 Task: Add Corona Non-Alcoholic 6 Pack Bottles to the cart.
Action: Mouse pressed left at (23, 95)
Screenshot: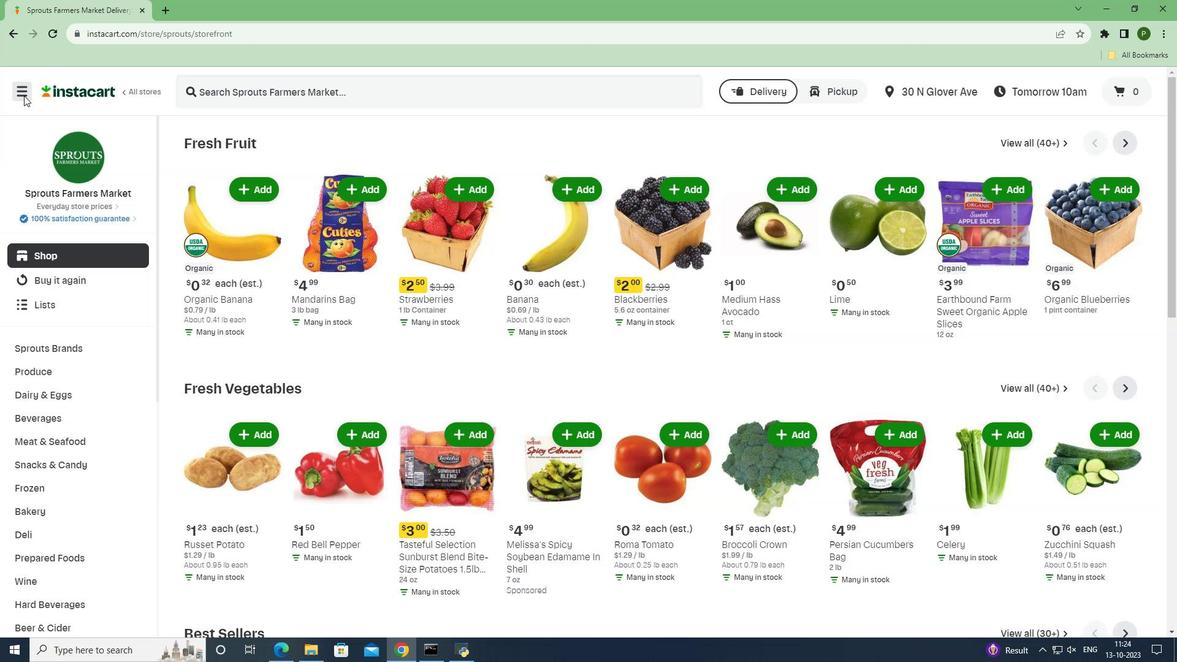 
Action: Mouse moved to (48, 320)
Screenshot: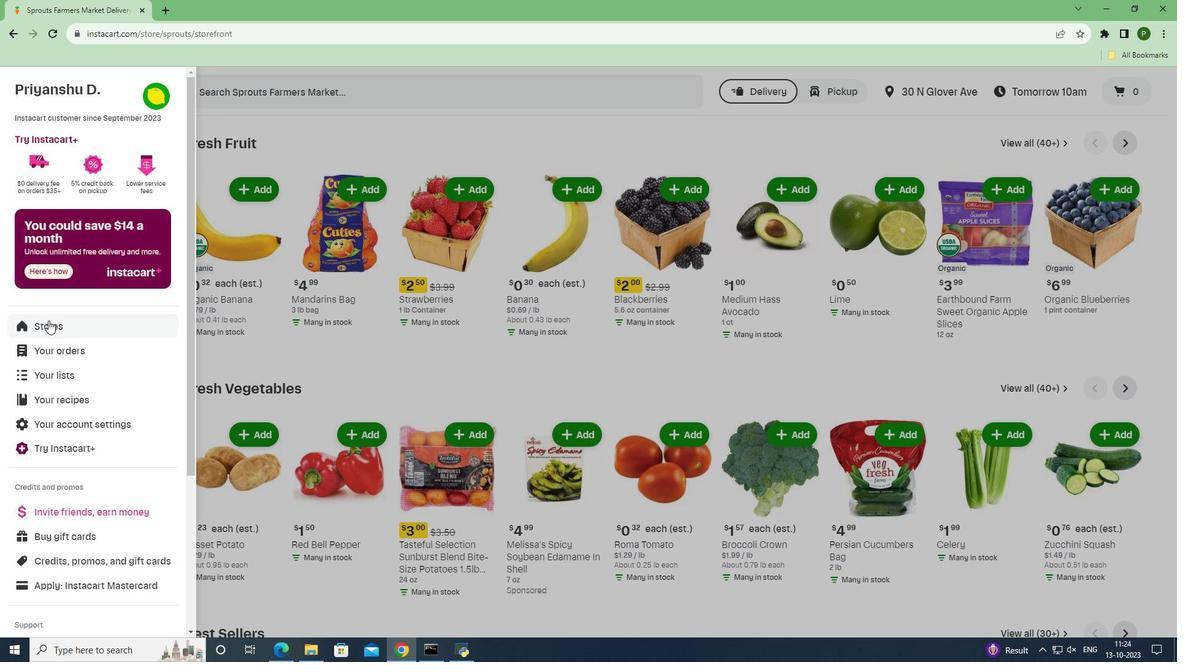 
Action: Mouse pressed left at (48, 320)
Screenshot: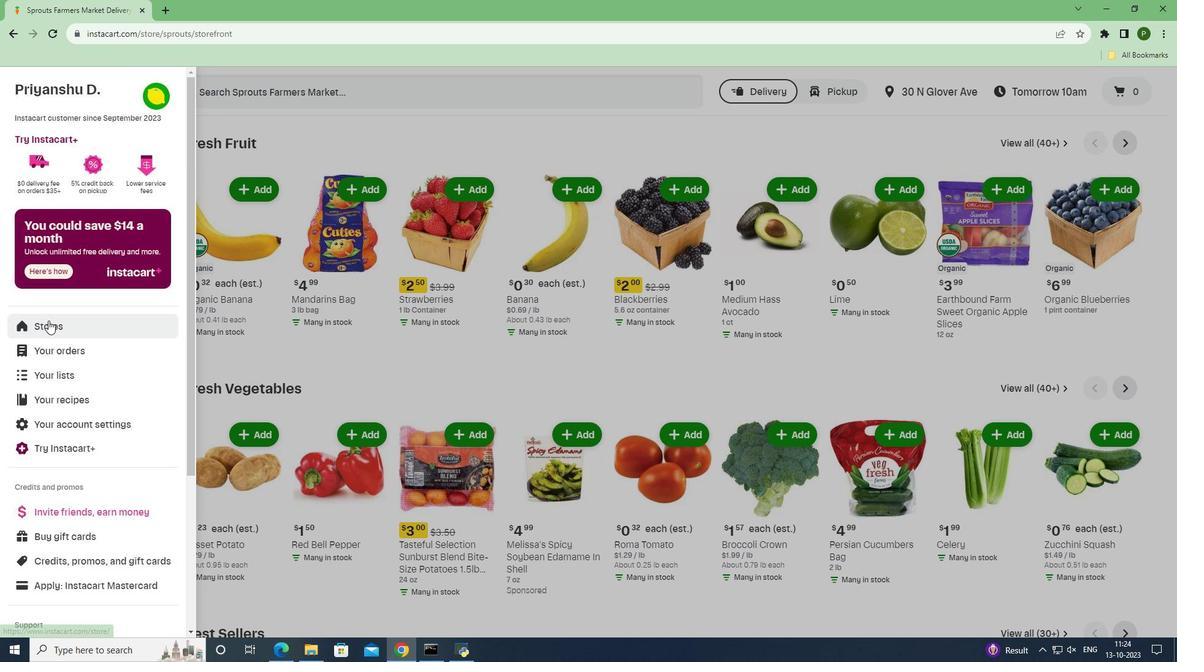 
Action: Mouse moved to (269, 144)
Screenshot: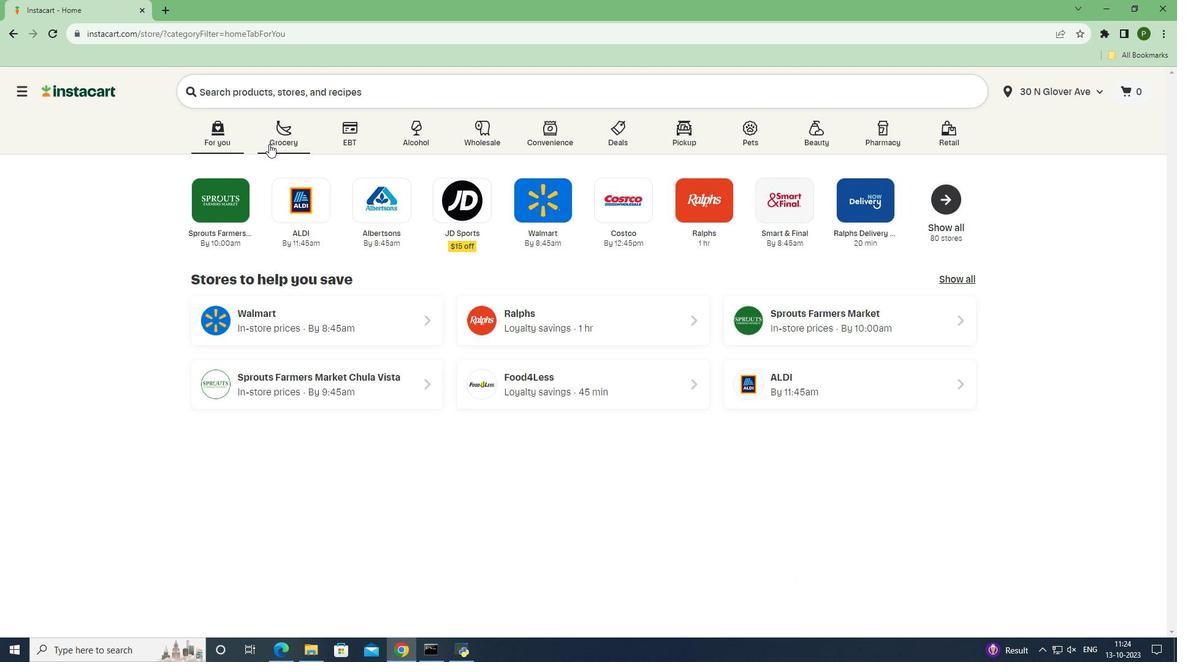 
Action: Mouse pressed left at (269, 144)
Screenshot: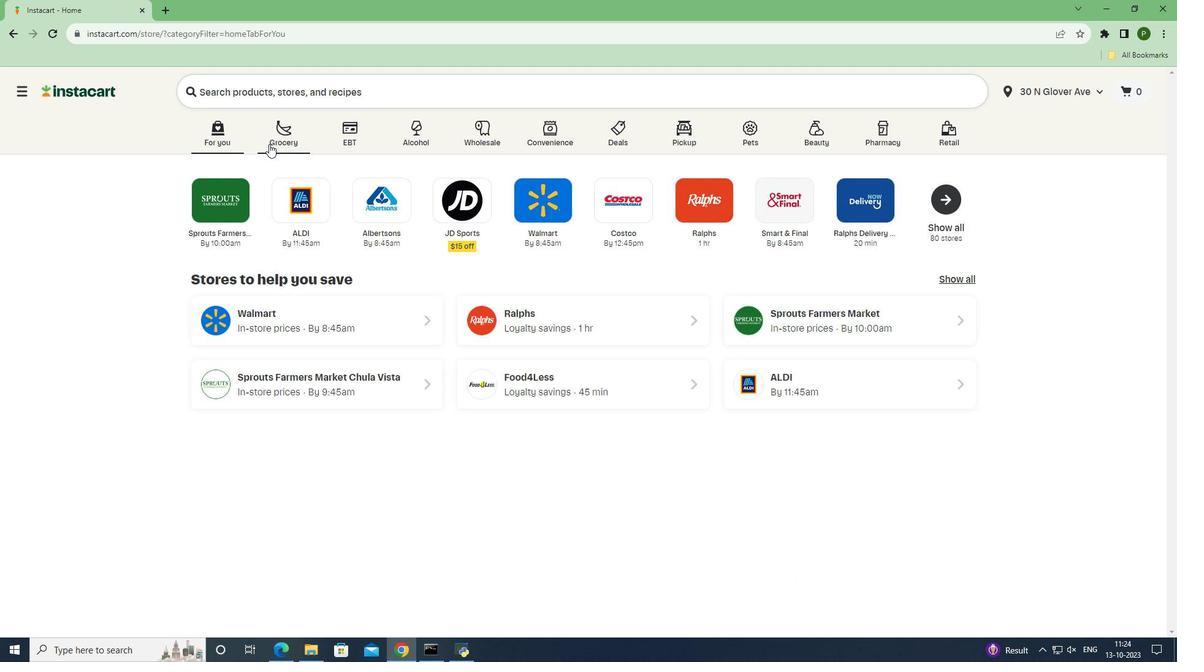 
Action: Mouse moved to (745, 285)
Screenshot: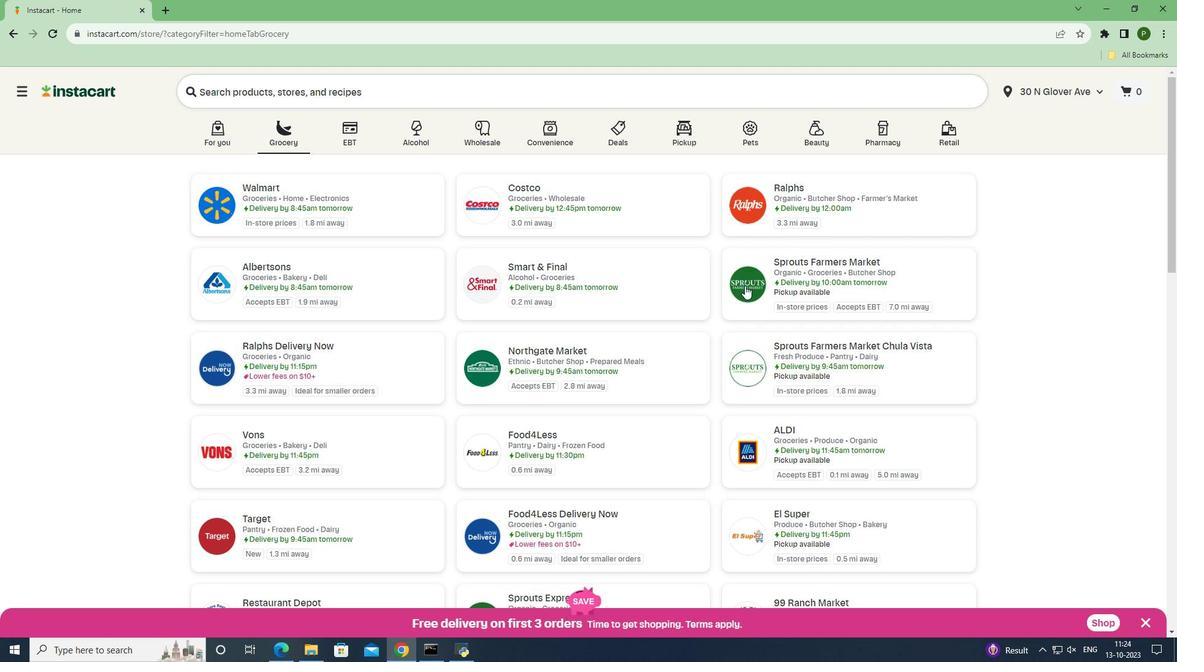 
Action: Mouse pressed left at (745, 285)
Screenshot: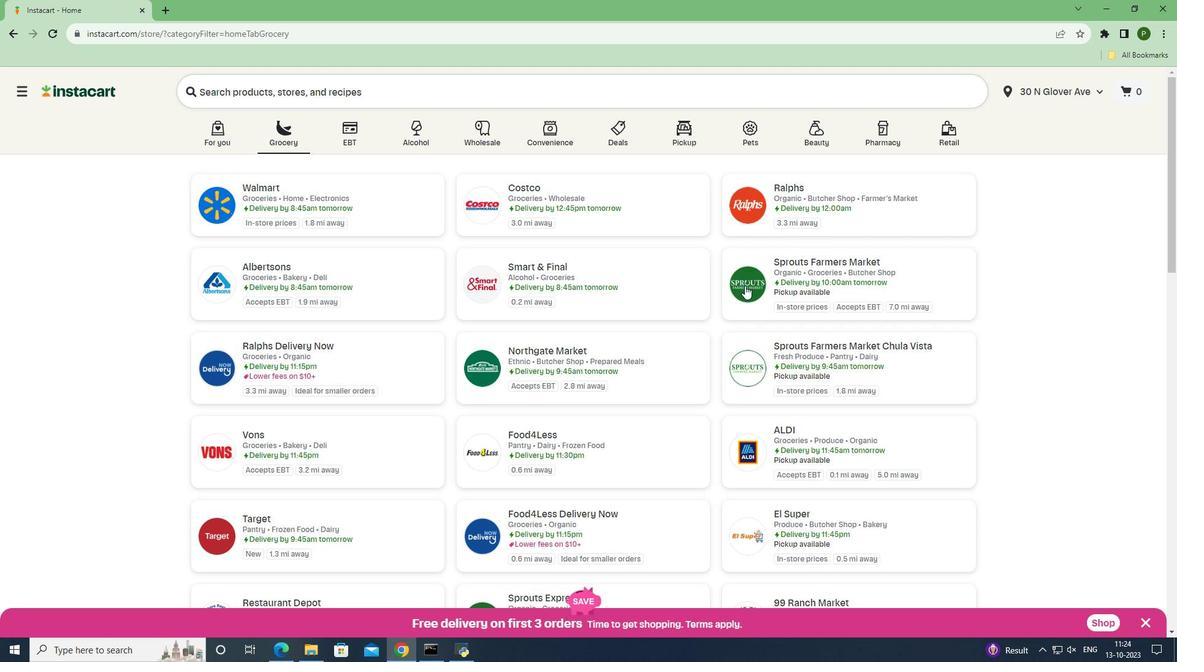 
Action: Mouse moved to (63, 416)
Screenshot: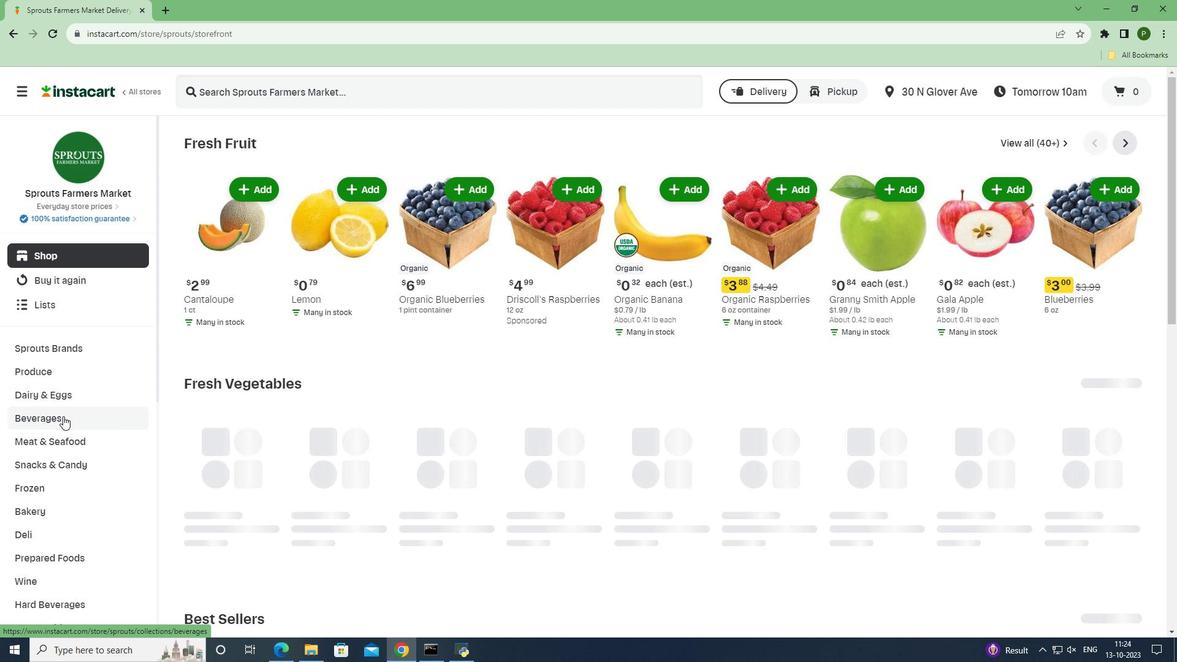 
Action: Mouse pressed left at (63, 416)
Screenshot: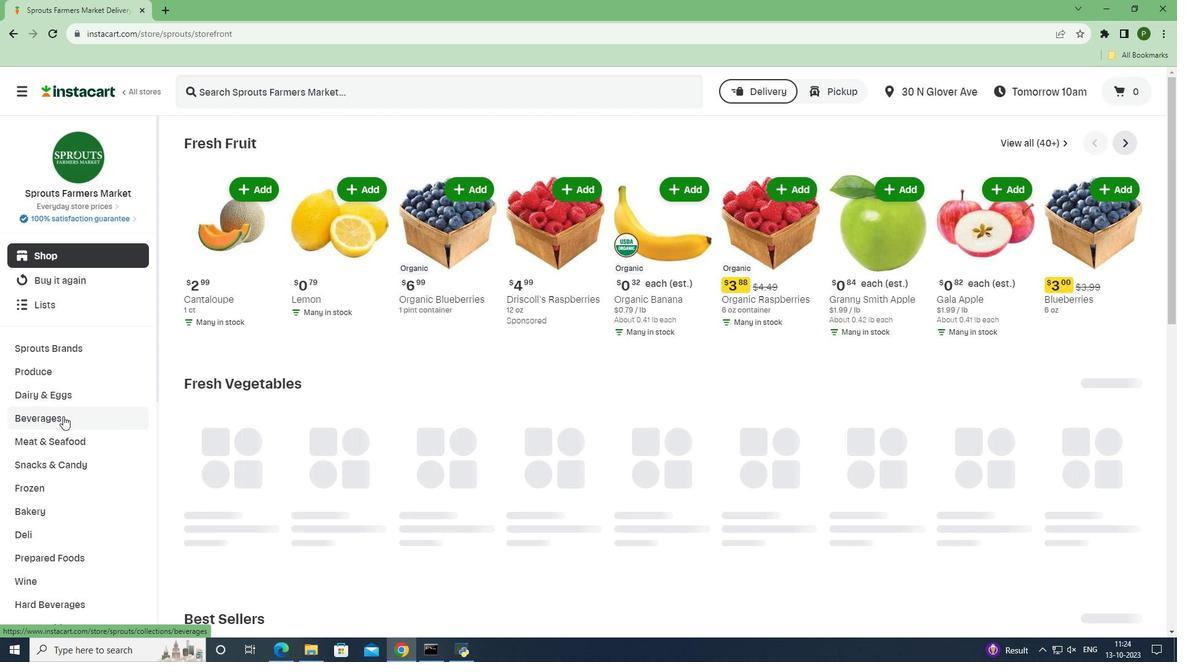 
Action: Mouse moved to (932, 173)
Screenshot: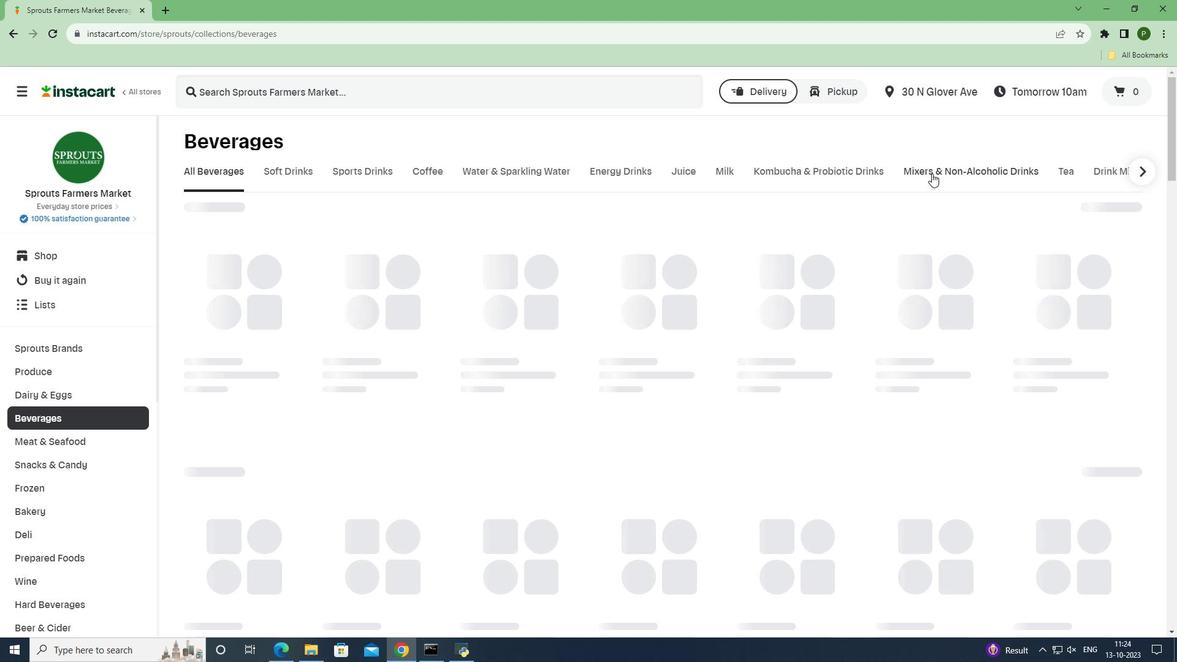 
Action: Mouse pressed left at (932, 173)
Screenshot: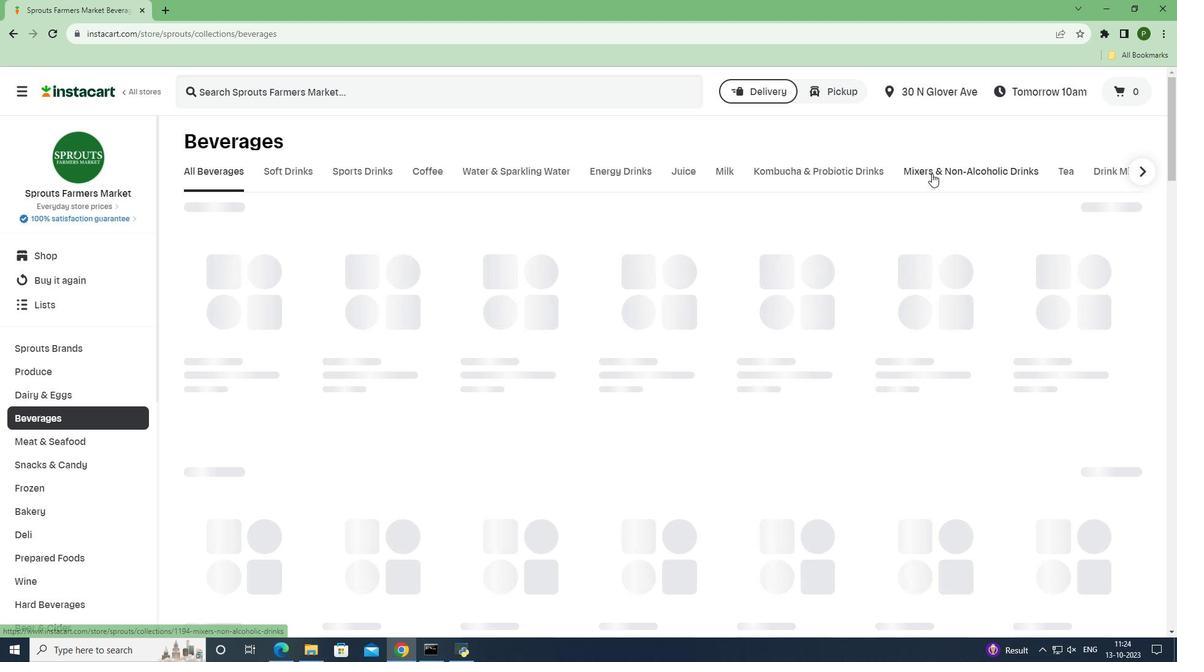 
Action: Mouse moved to (341, 94)
Screenshot: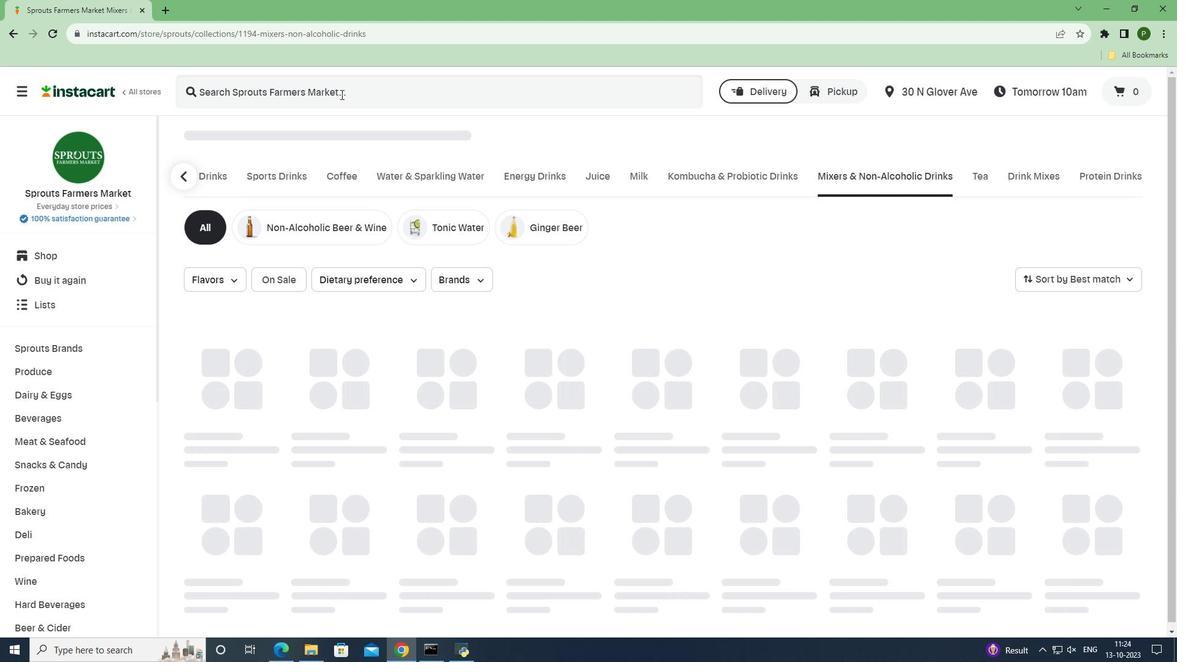 
Action: Mouse pressed left at (341, 94)
Screenshot: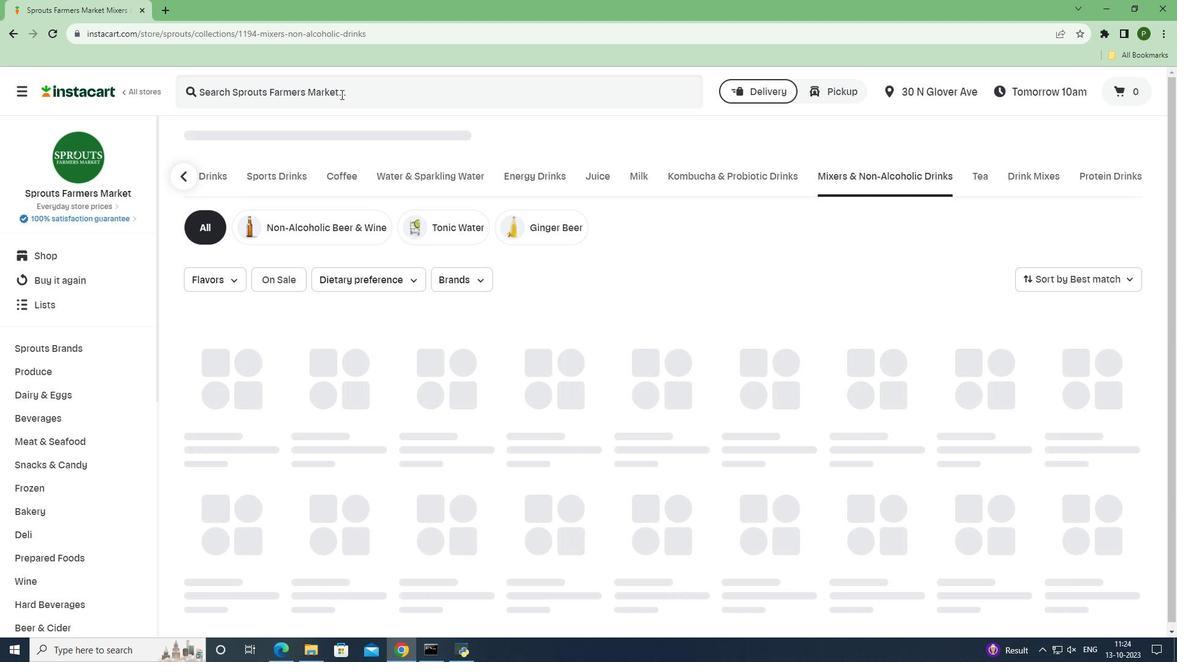 
Action: Key pressed <Key.caps_lock>C<Key.caps_lock>orona<Key.space><Key.caps_lock>N<Key.caps_lock>on-<Key.caps_lock>A<Key.caps_lock>lcoholic<Key.space>6<Key.space><Key.caps_lock>P<Key.caps_lock>ack<Key.space><Key.caps_lock>B<Key.caps_lock>ottles<Key.space><Key.enter>
Screenshot: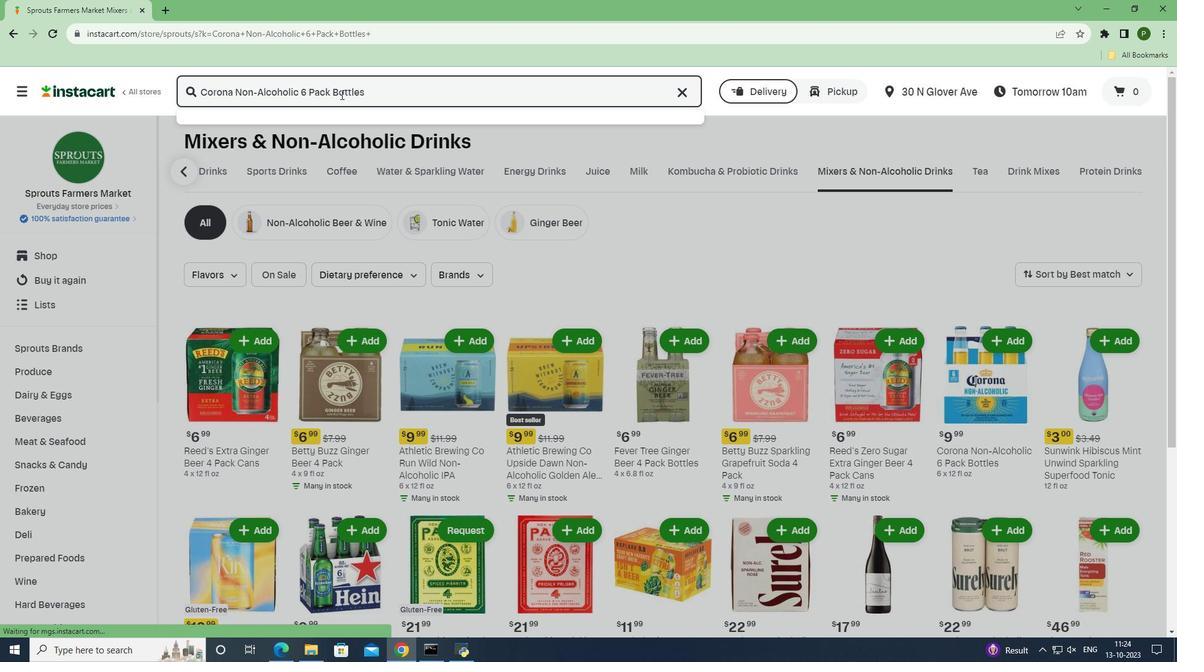
Action: Mouse moved to (347, 197)
Screenshot: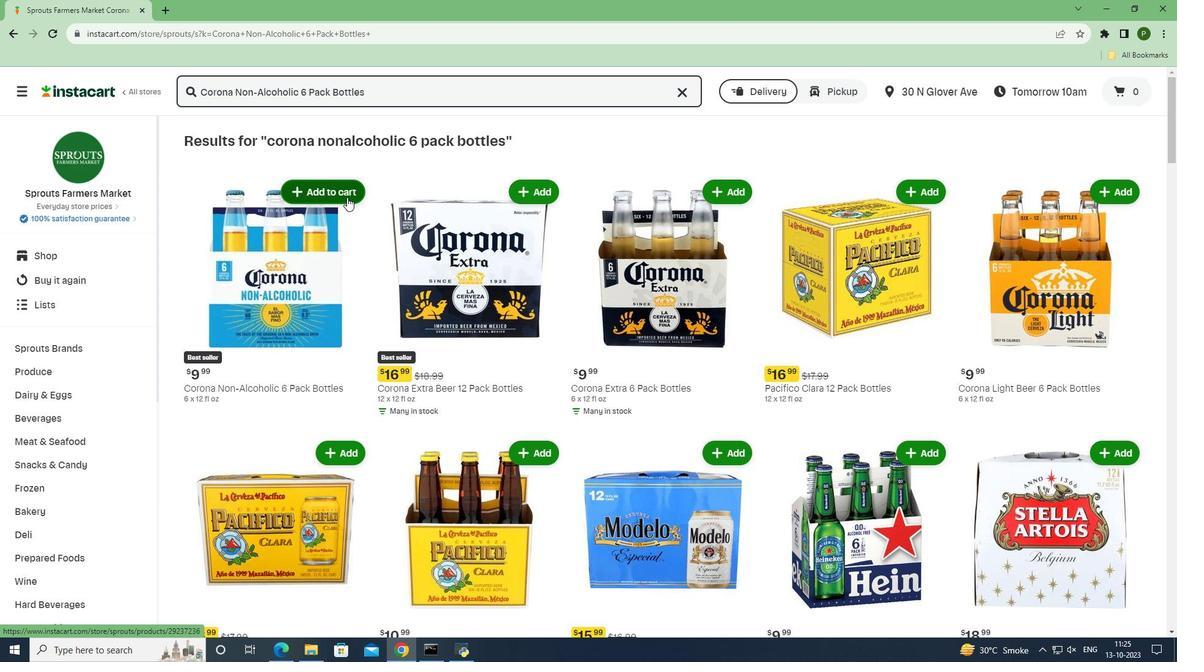
Action: Mouse pressed left at (347, 197)
Screenshot: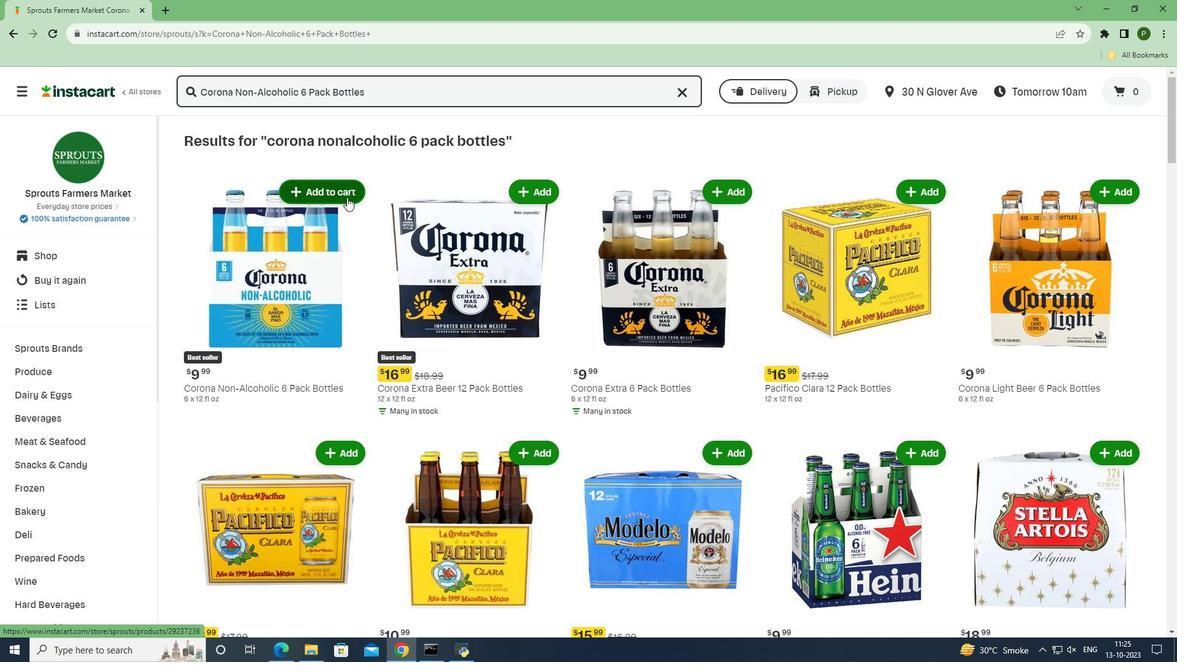 
Action: Mouse moved to (352, 267)
Screenshot: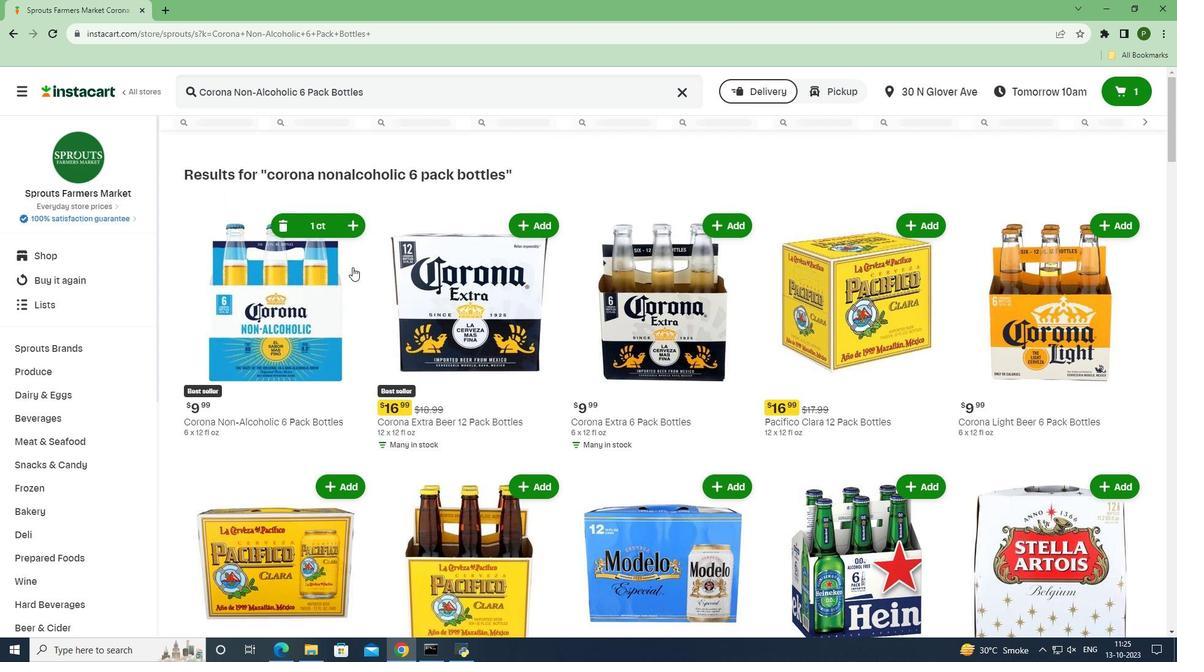 
